 Task: In the Contact  Julia_Wilson@autoliv.com, Add note: 'Review and update the company's customer segmentation strategy.'. Mark checkbox to create task to follow up ': Tomorrow'. Create task, with  description: Send Proposal to Client, Add due date: In 3 Business Days; Add reminder: 30 Minutes before. Set Priority Low  and add note: Review the attached proposal. Logged in from softage.5@softage.net
Action: Mouse moved to (76, 59)
Screenshot: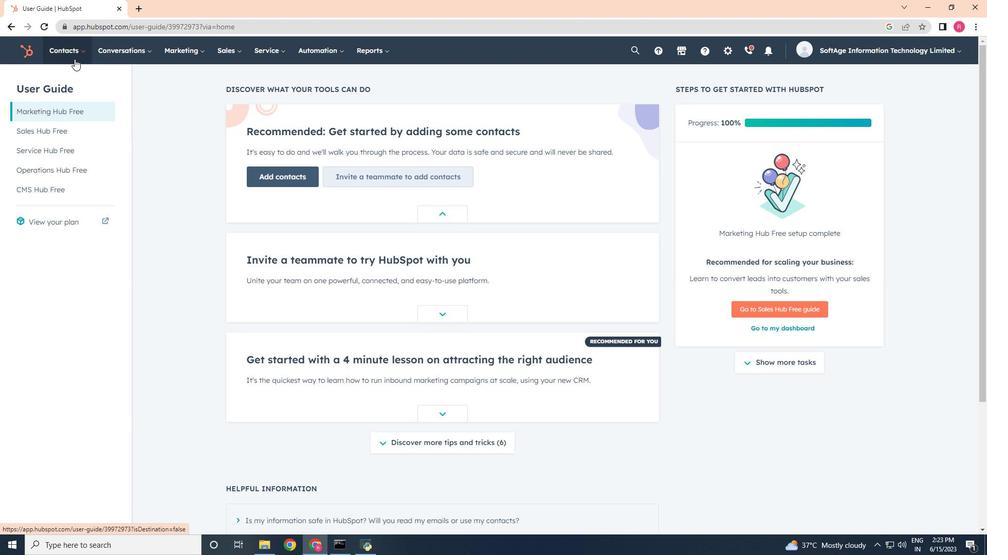 
Action: Mouse pressed left at (76, 59)
Screenshot: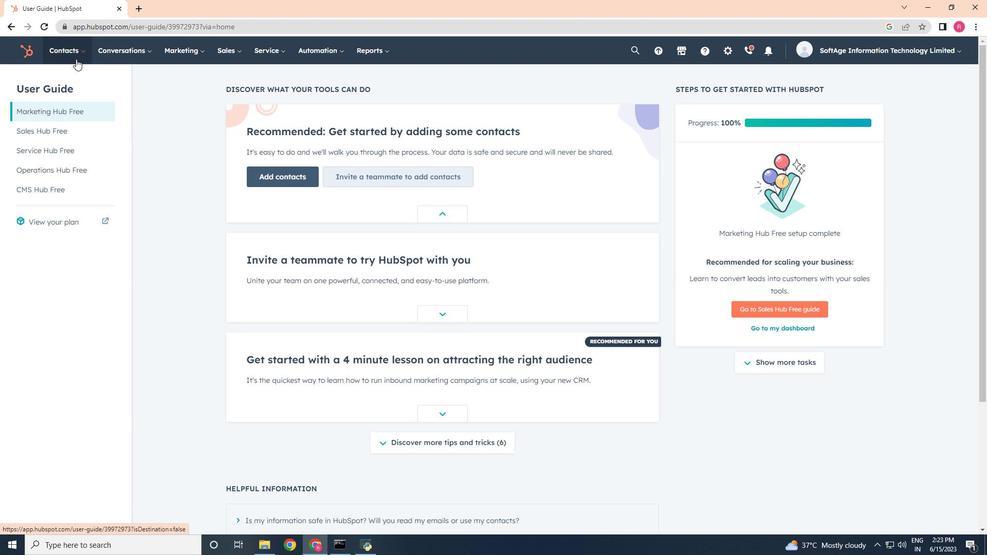 
Action: Mouse moved to (76, 79)
Screenshot: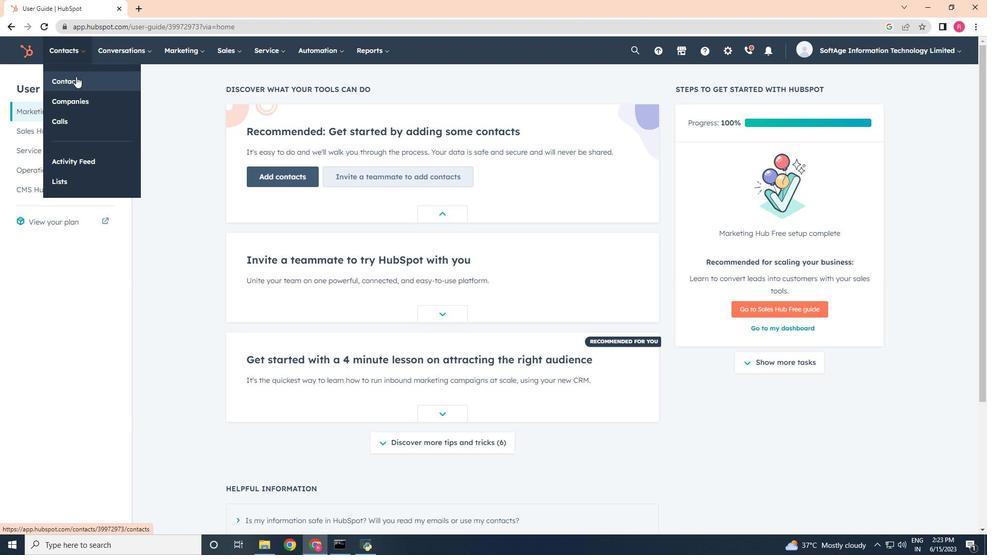 
Action: Mouse pressed left at (76, 79)
Screenshot: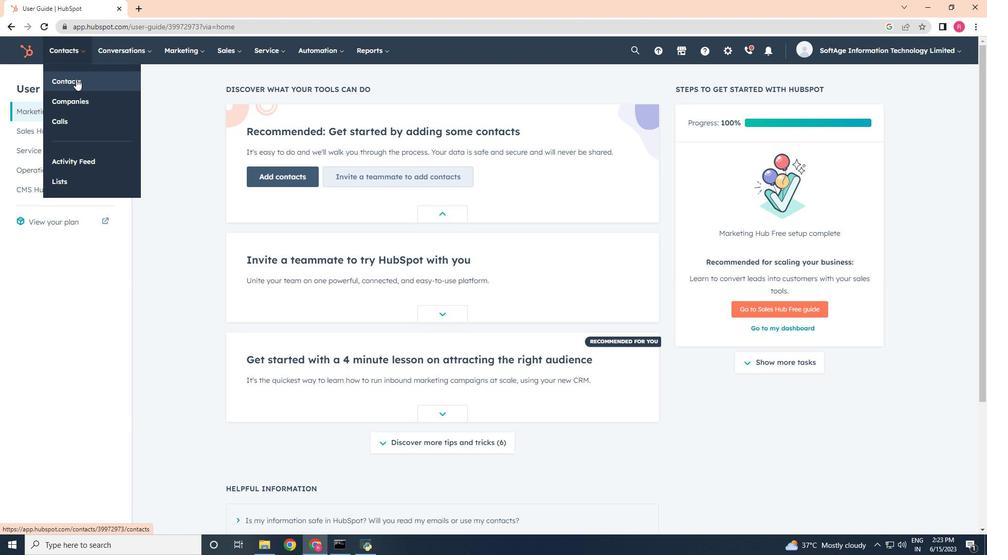 
Action: Mouse moved to (69, 164)
Screenshot: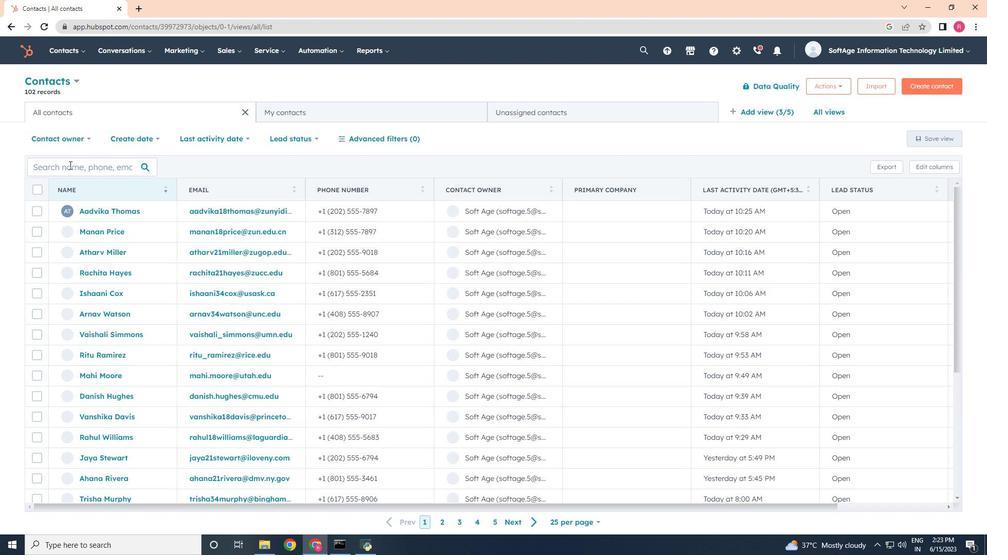 
Action: Mouse pressed left at (69, 164)
Screenshot: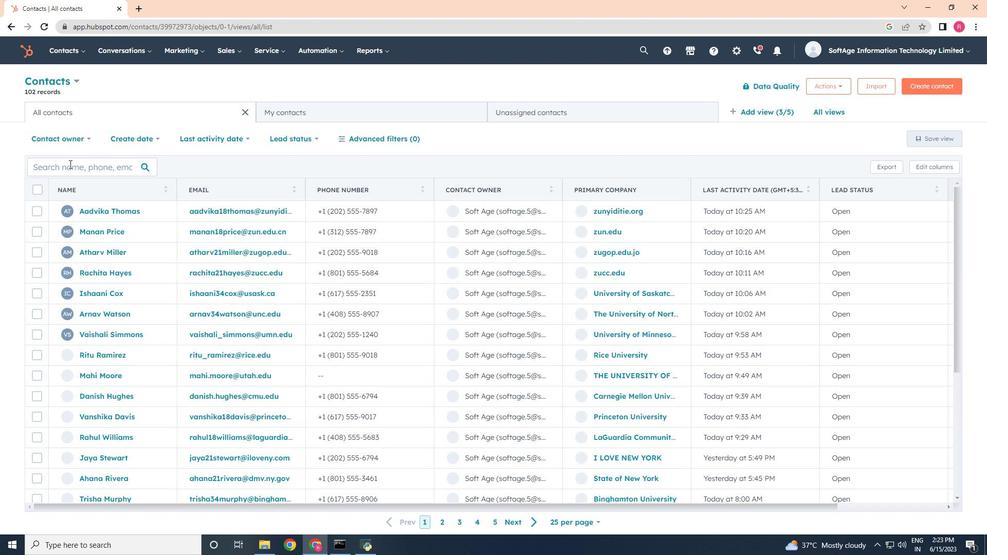
Action: Key pressed <Key.shift>Julia<Key.shift>_<Key.shift>Wilson
Screenshot: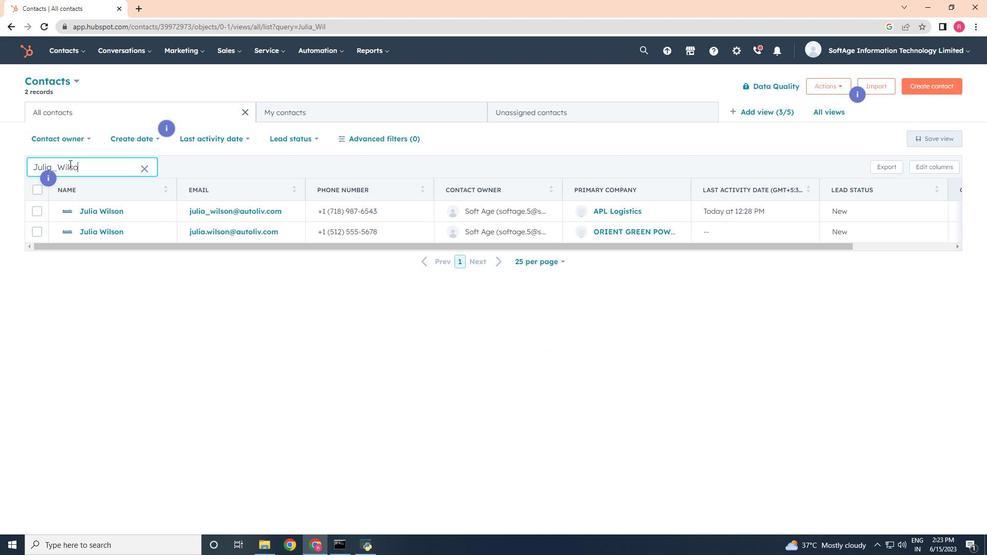 
Action: Mouse moved to (92, 211)
Screenshot: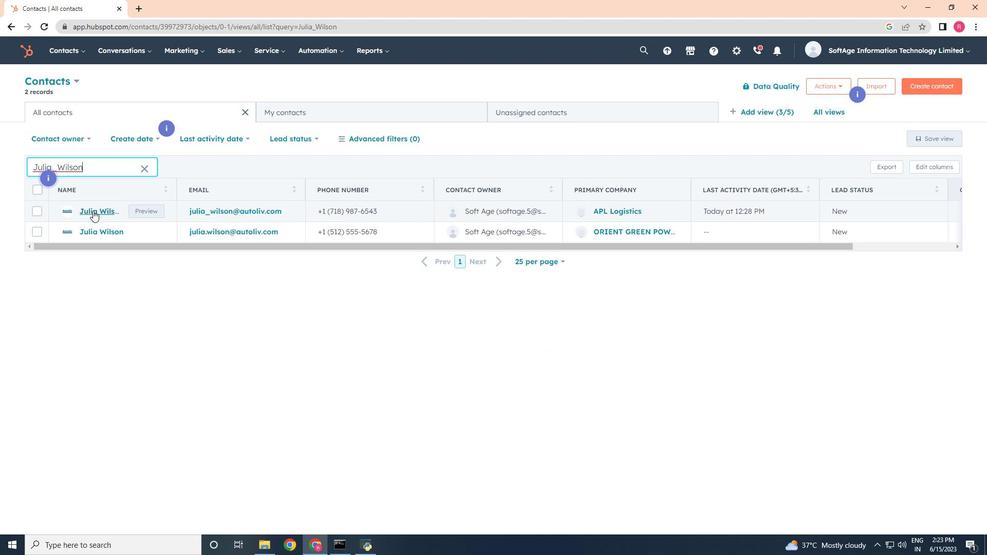 
Action: Mouse pressed left at (92, 211)
Screenshot: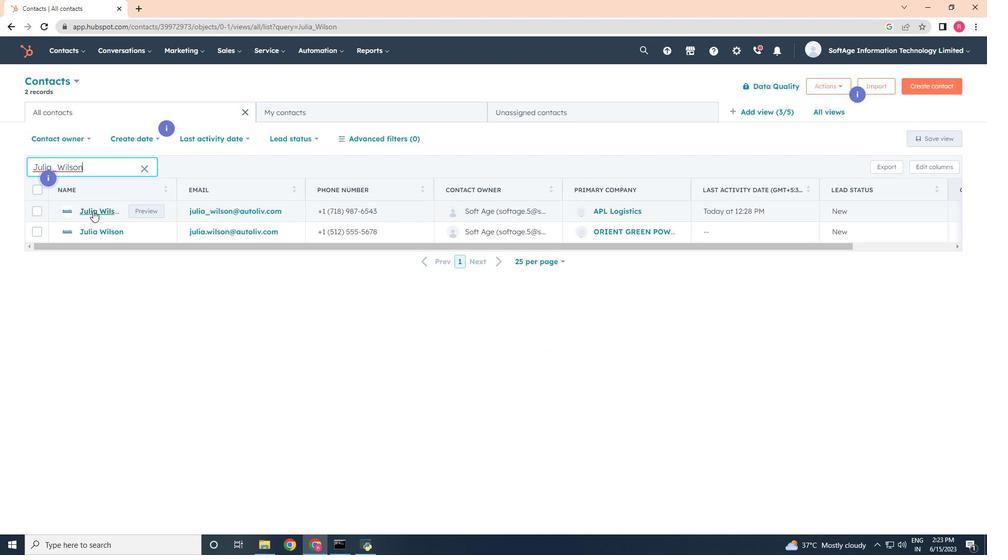 
Action: Mouse moved to (28, 175)
Screenshot: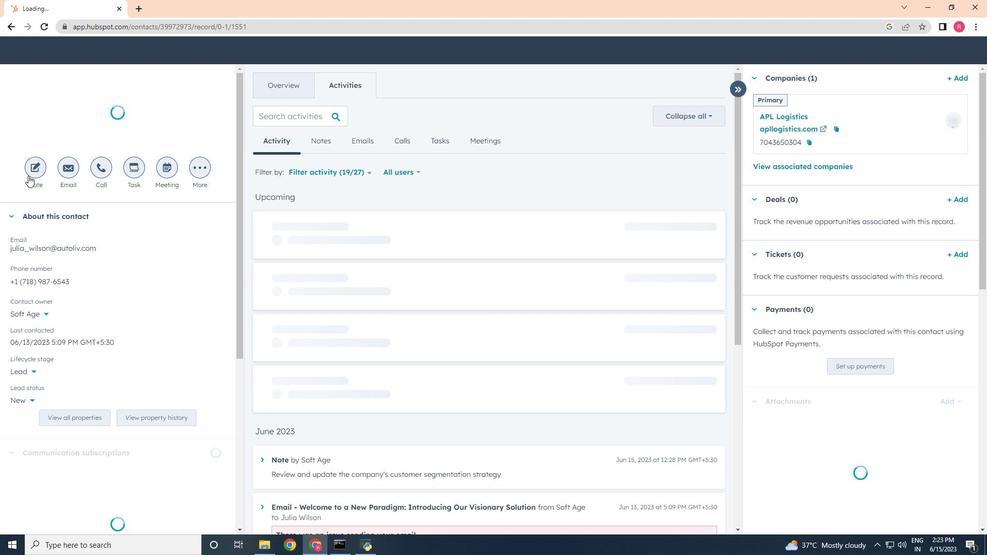 
Action: Mouse pressed left at (28, 175)
Screenshot: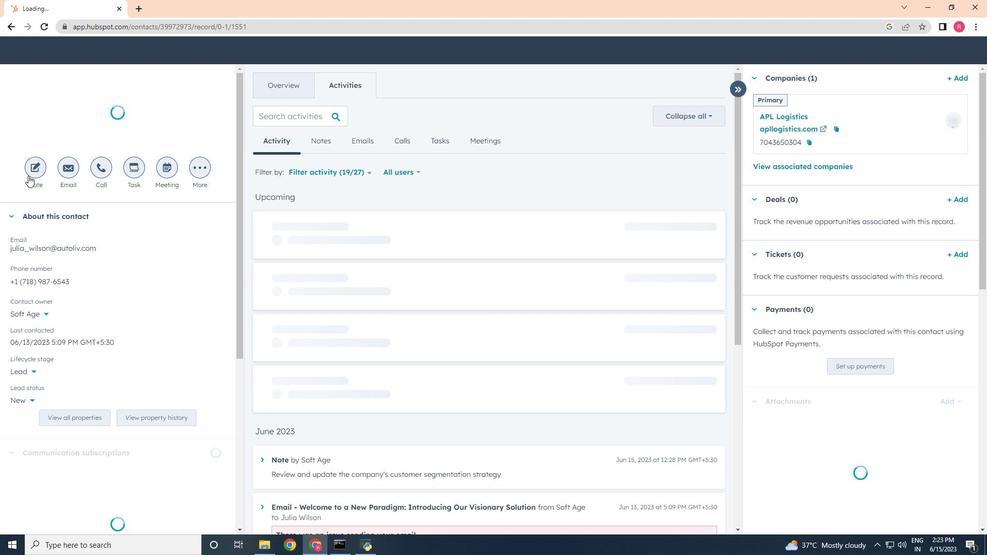 
Action: Mouse moved to (866, 309)
Screenshot: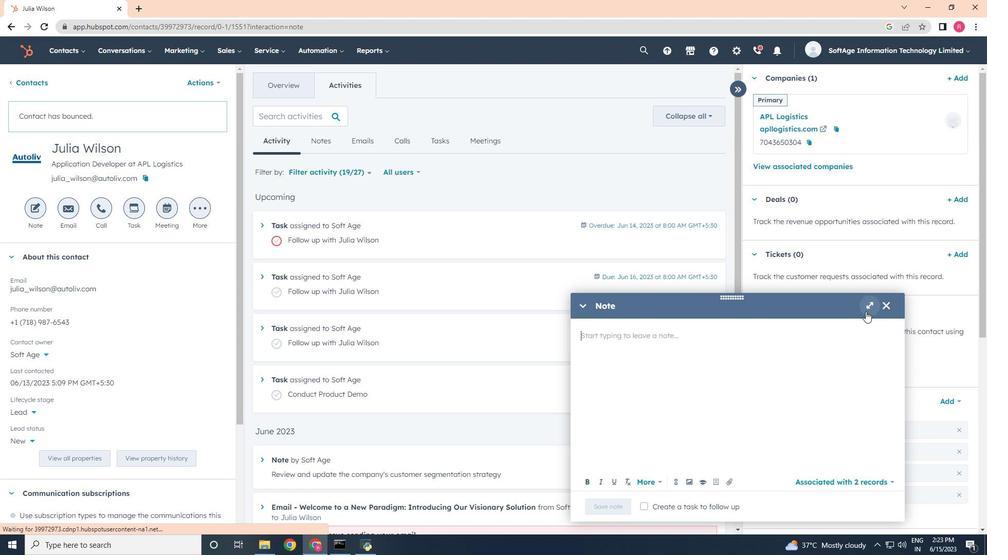 
Action: Mouse pressed left at (866, 309)
Screenshot: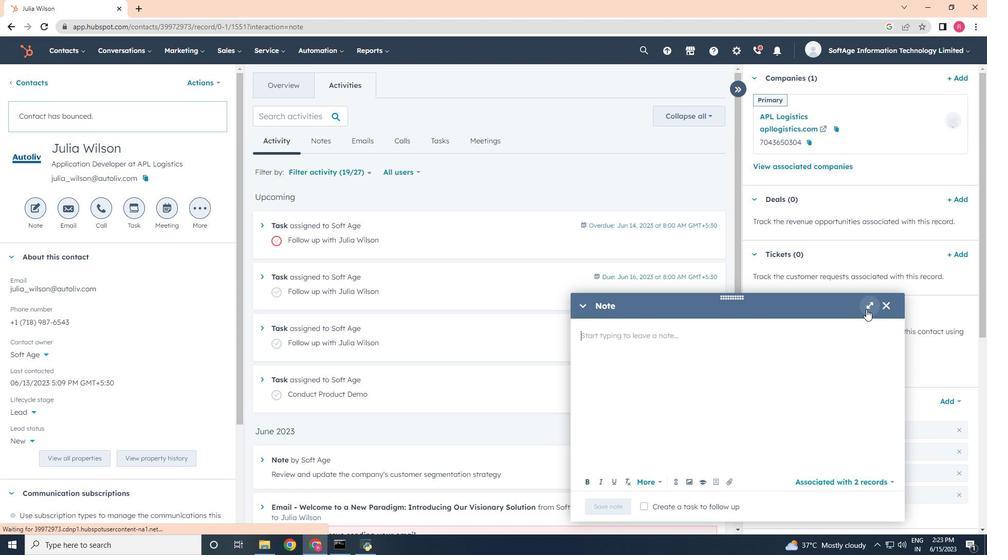 
Action: Mouse moved to (677, 364)
Screenshot: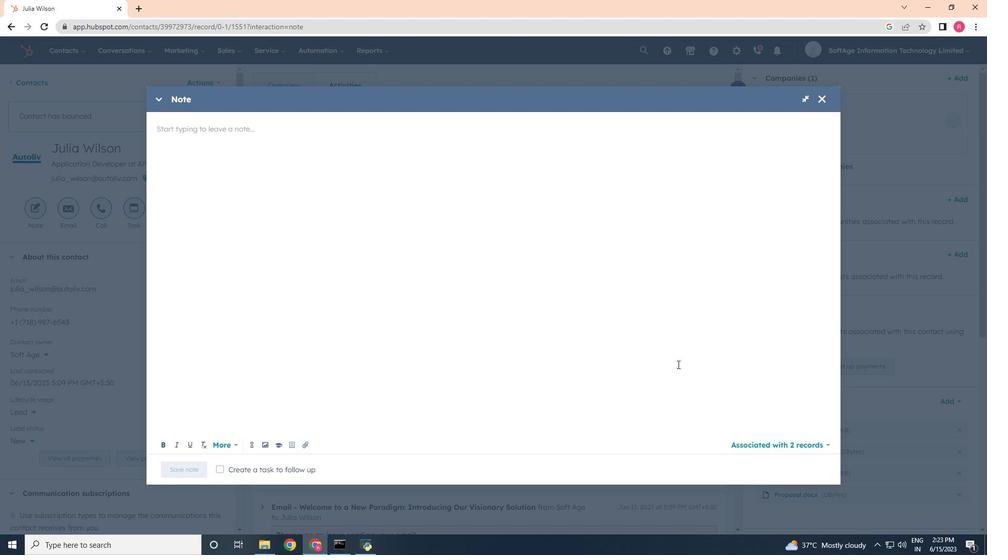 
Action: Key pressed <Key.shift>Review<Key.space>and<Key.space>update<Key.space>the<Key.space>company's<Key.space>customer<Key.space>segmentation<Key.space>stragegy.
Screenshot: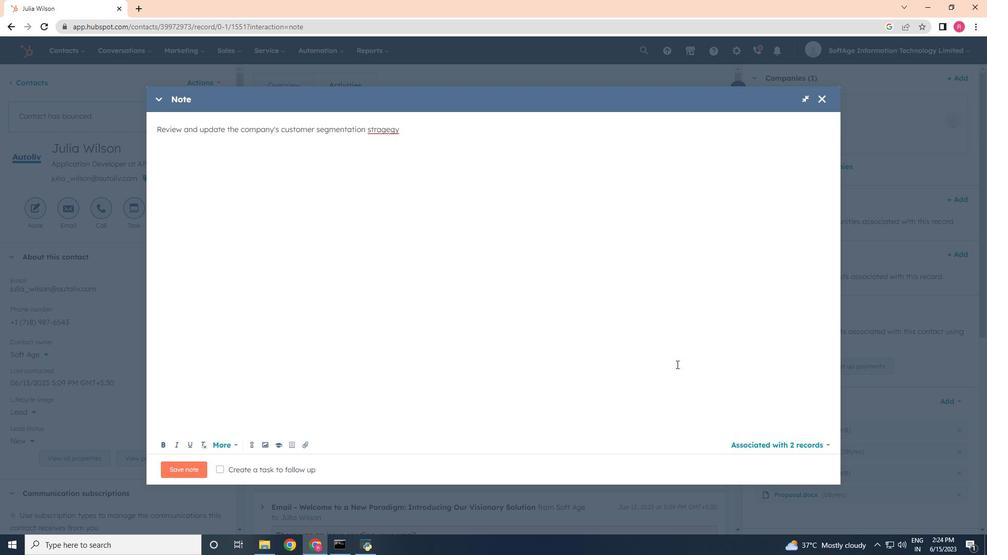
Action: Mouse moved to (386, 130)
Screenshot: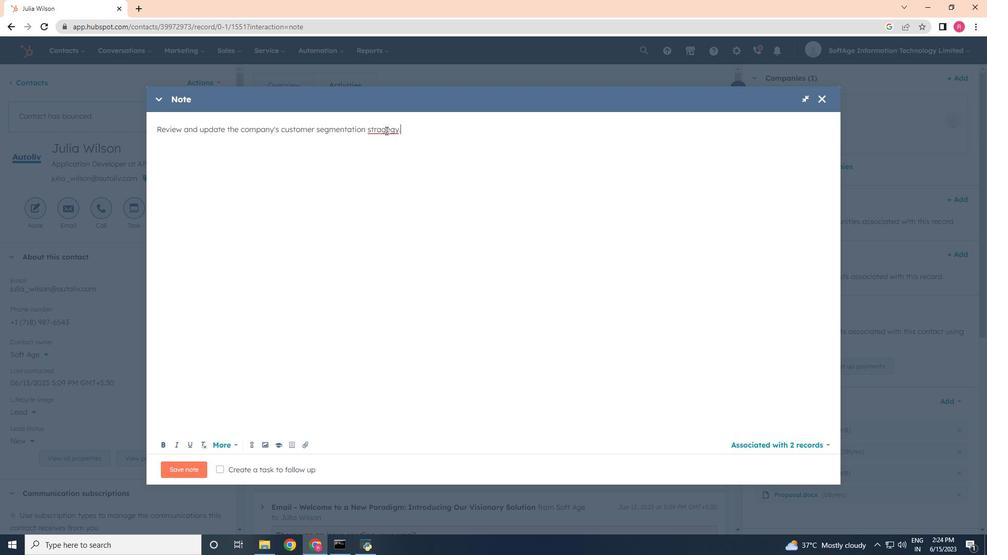 
Action: Mouse pressed left at (386, 130)
Screenshot: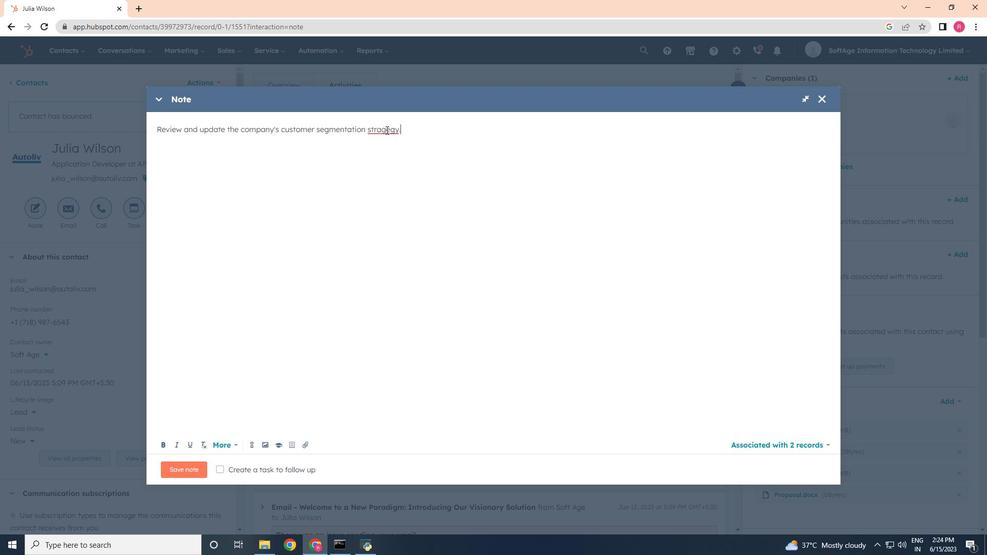 
Action: Key pressed <Key.backspace>t
Screenshot: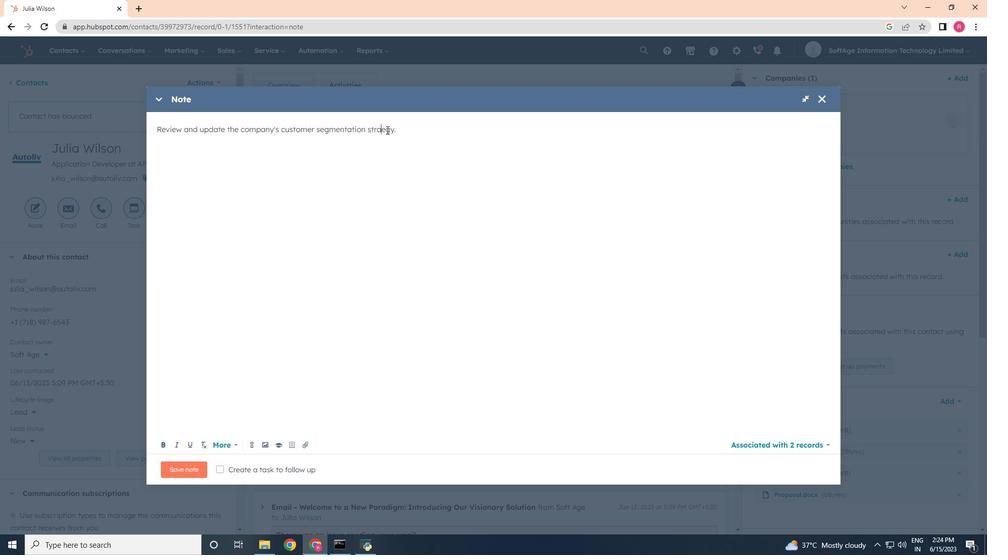 
Action: Mouse moved to (218, 472)
Screenshot: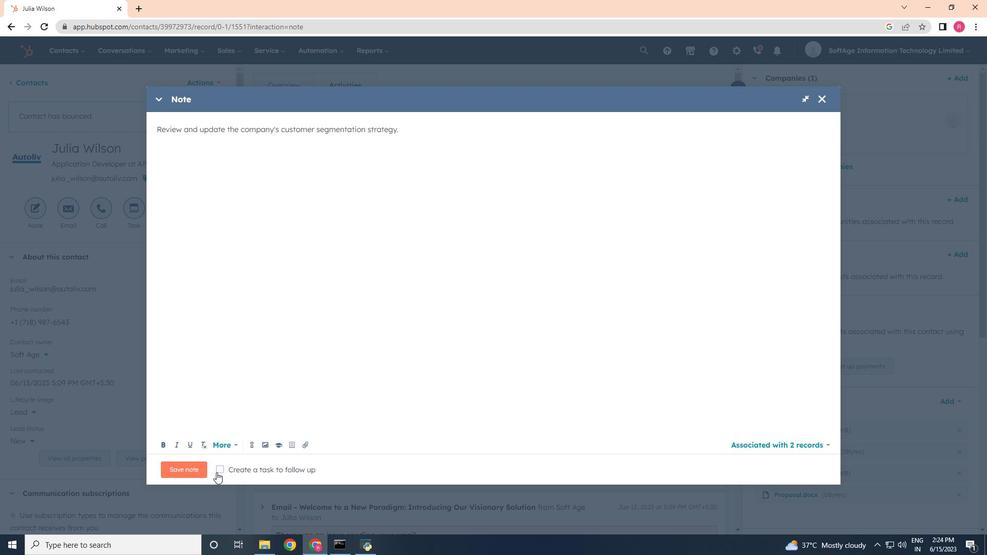 
Action: Mouse pressed left at (218, 472)
Screenshot: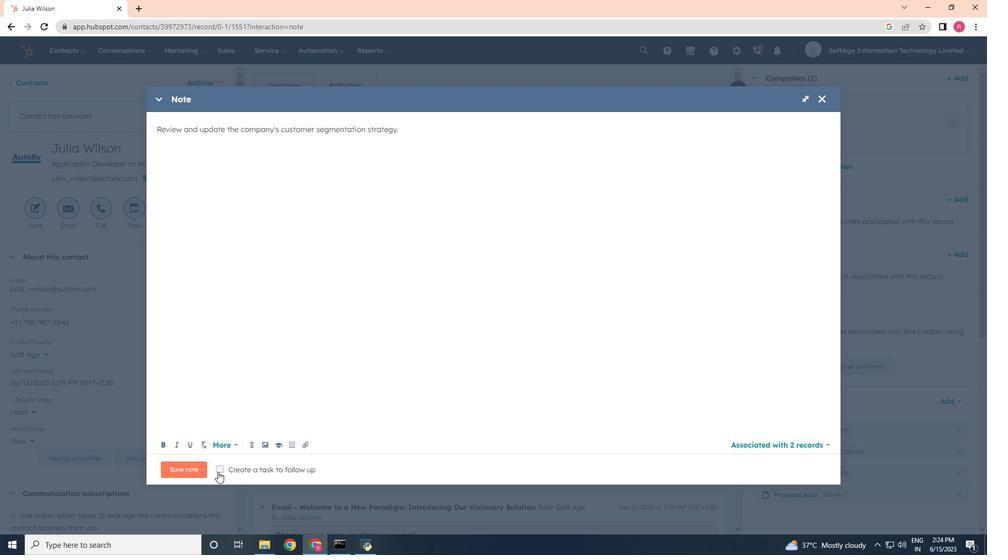 
Action: Mouse moved to (403, 477)
Screenshot: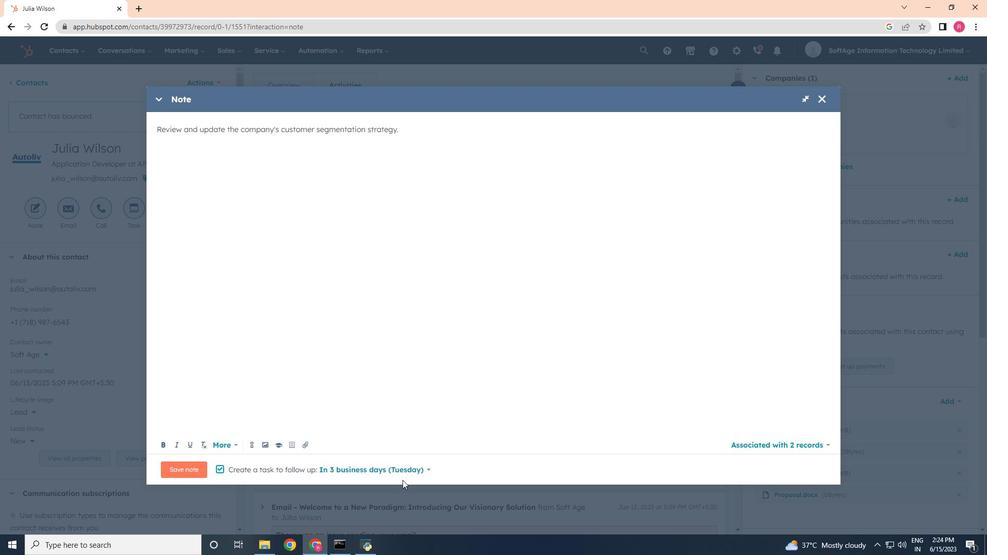 
Action: Mouse pressed left at (403, 477)
Screenshot: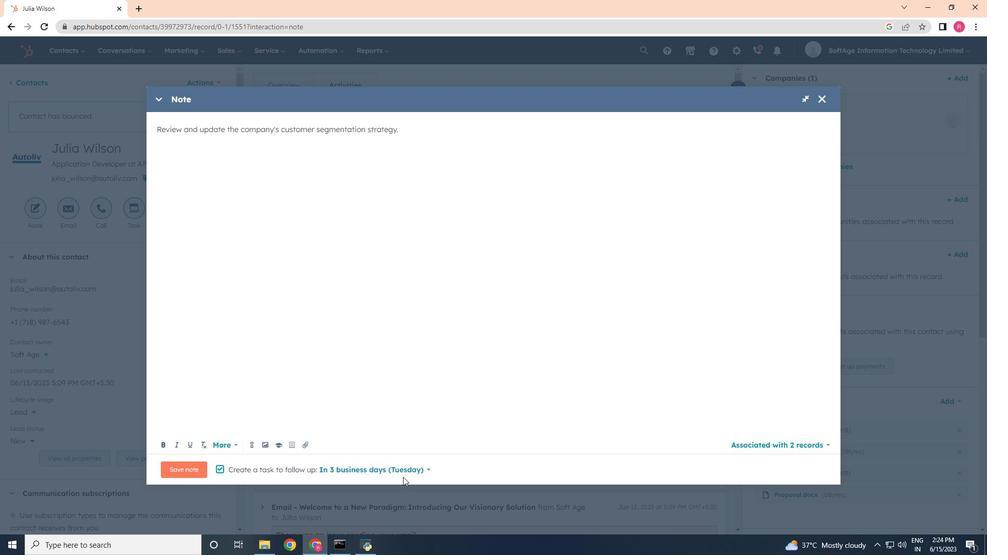 
Action: Mouse moved to (406, 471)
Screenshot: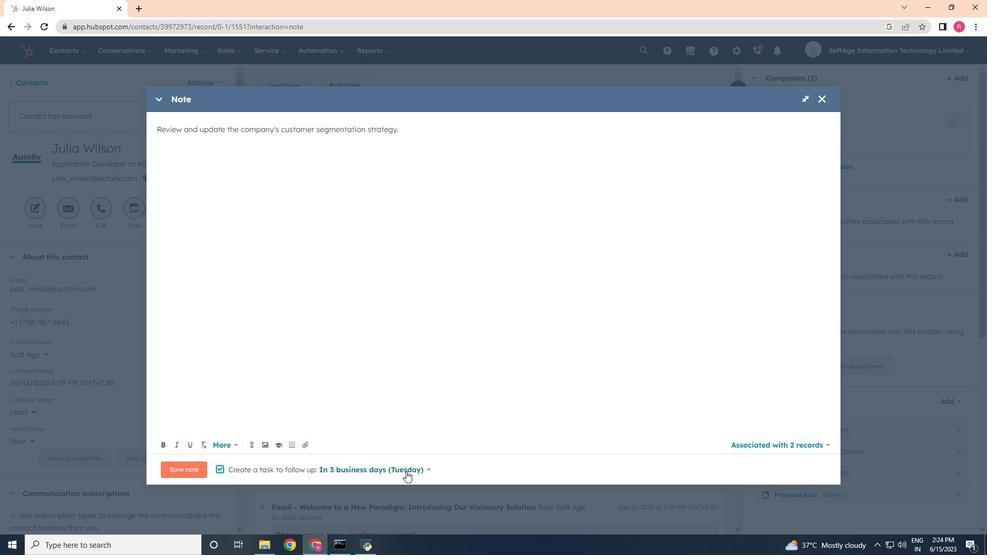 
Action: Mouse pressed left at (406, 471)
Screenshot: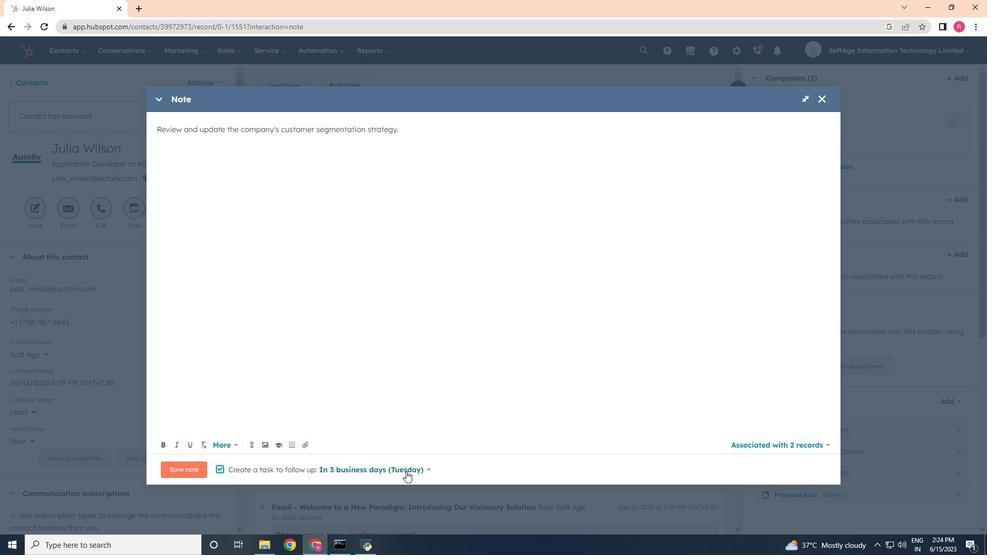 
Action: Mouse moved to (375, 396)
Screenshot: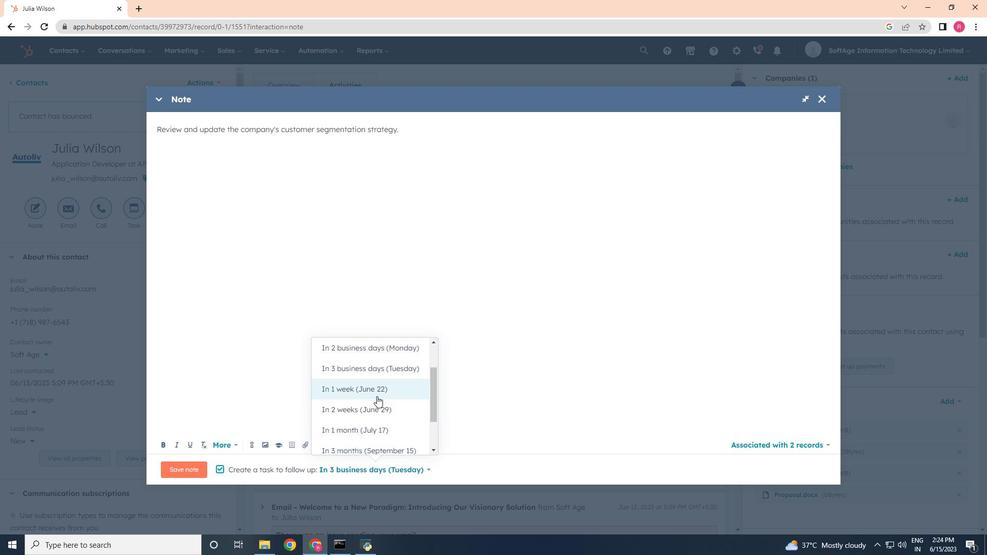 
Action: Mouse scrolled (375, 396) with delta (0, 0)
Screenshot: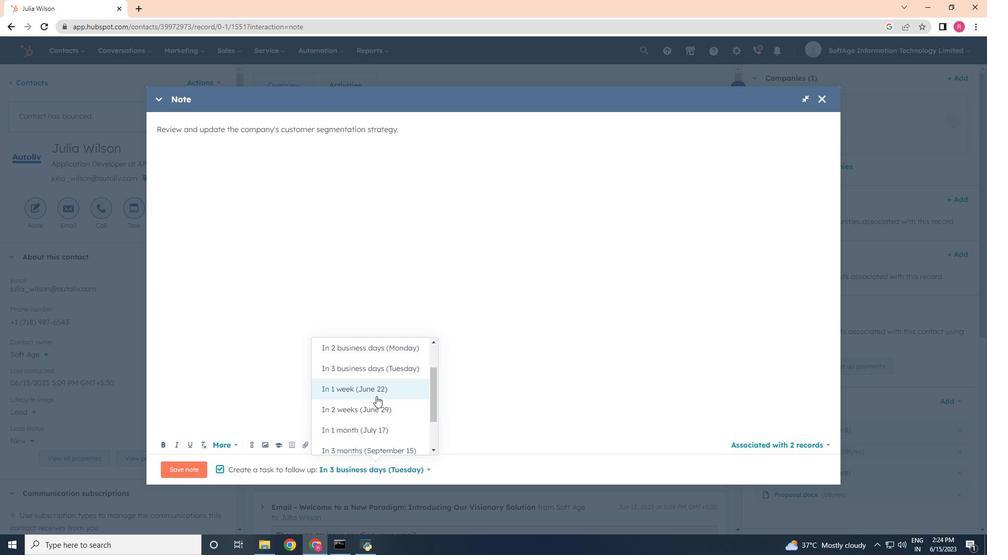 
Action: Mouse scrolled (375, 396) with delta (0, 0)
Screenshot: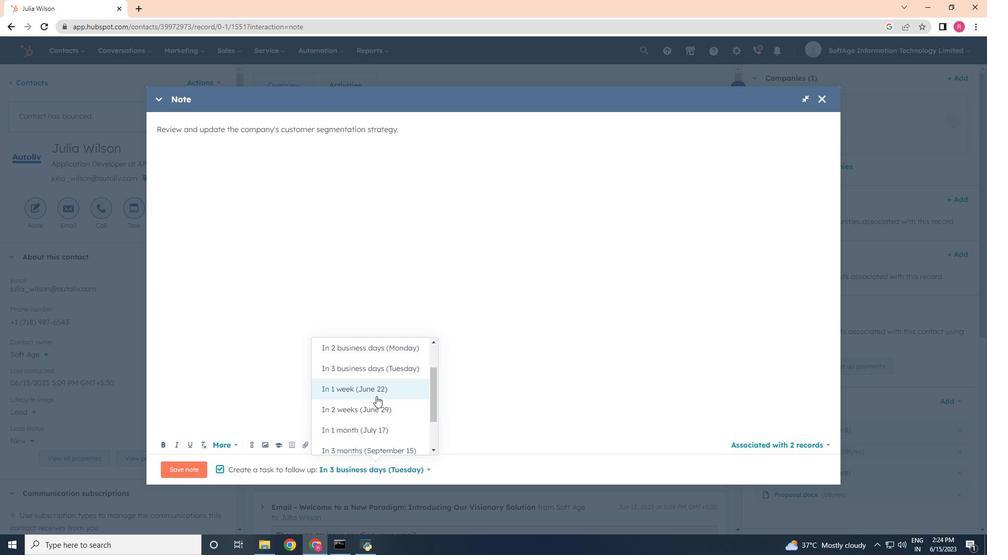 
Action: Mouse scrolled (375, 395) with delta (0, 0)
Screenshot: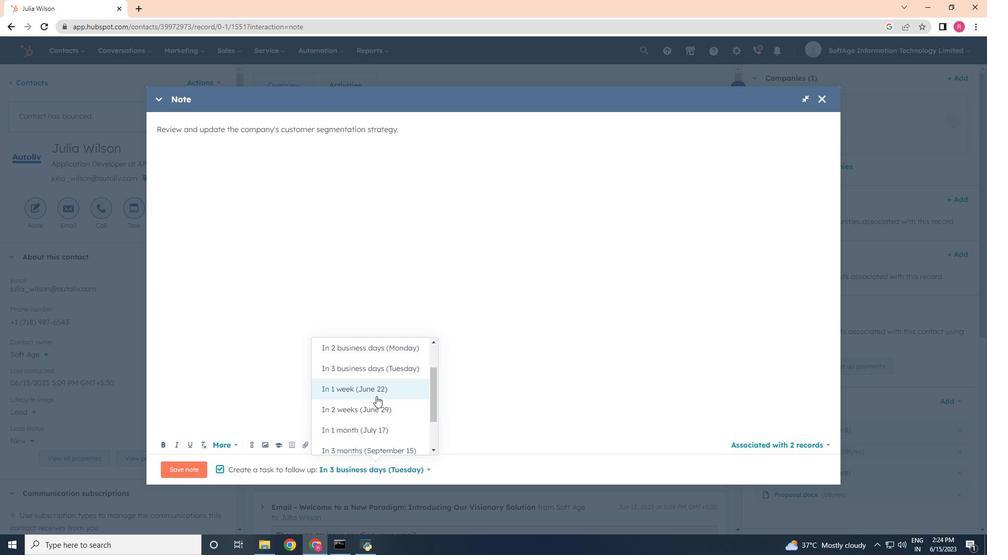 
Action: Mouse scrolled (375, 396) with delta (0, 0)
Screenshot: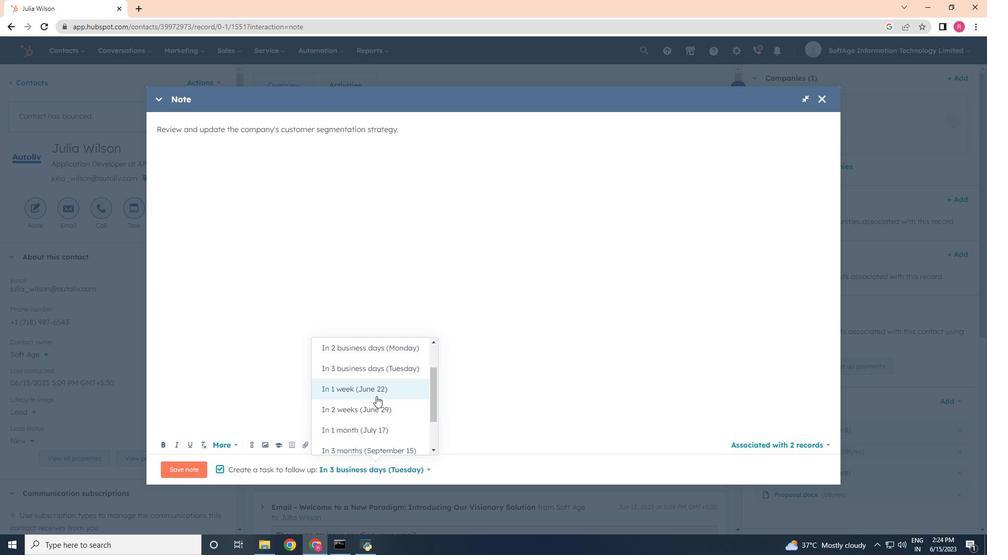 
Action: Mouse scrolled (375, 396) with delta (0, 0)
Screenshot: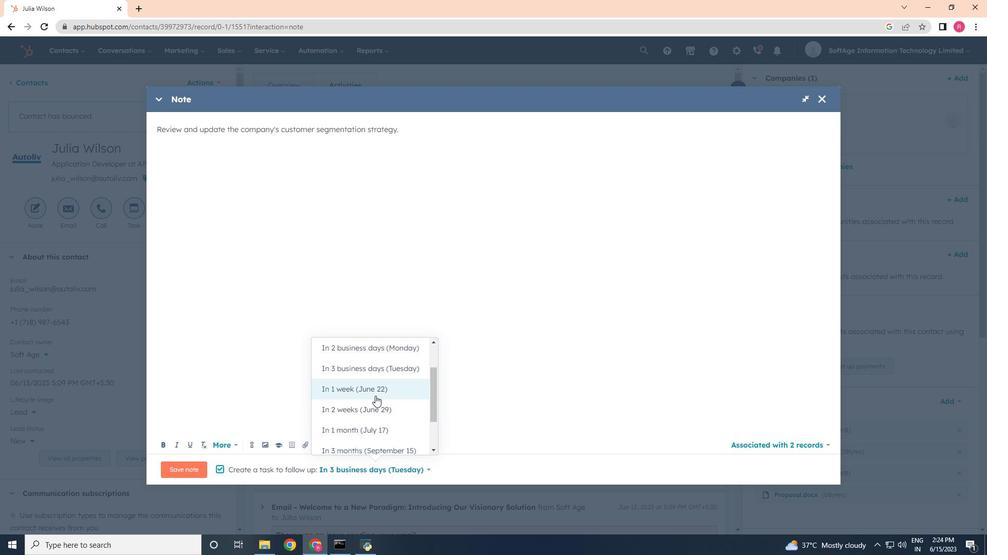
Action: Mouse moved to (353, 377)
Screenshot: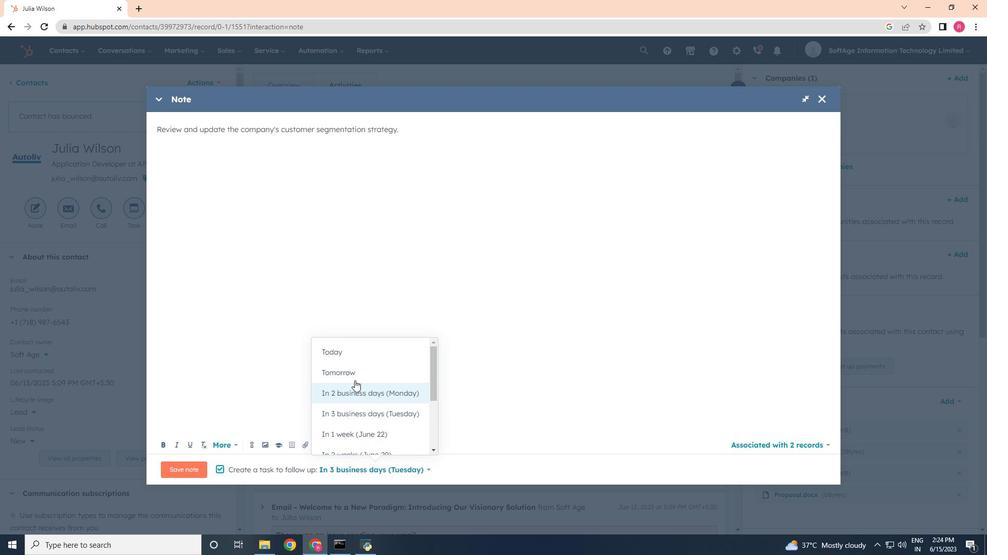 
Action: Mouse pressed left at (353, 377)
Screenshot: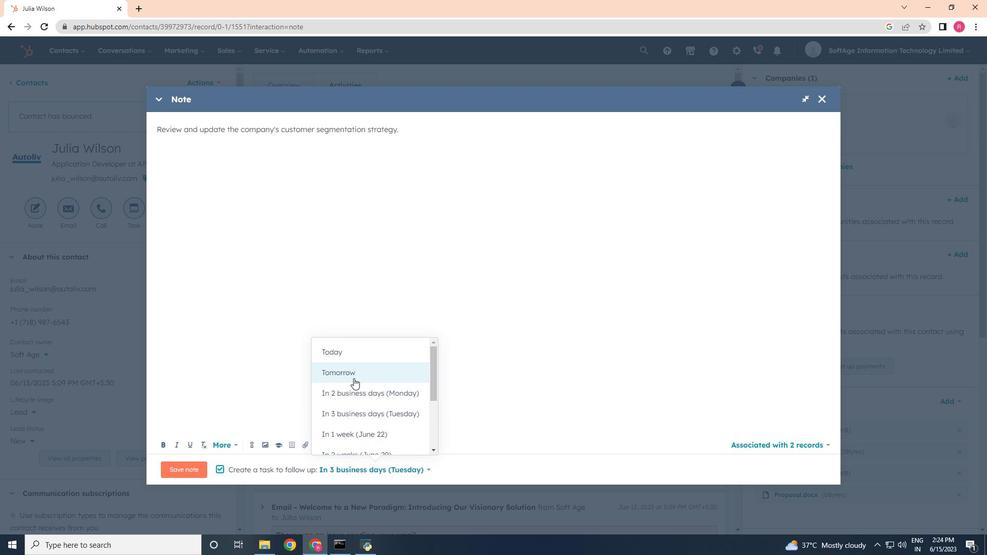 
Action: Mouse moved to (178, 464)
Screenshot: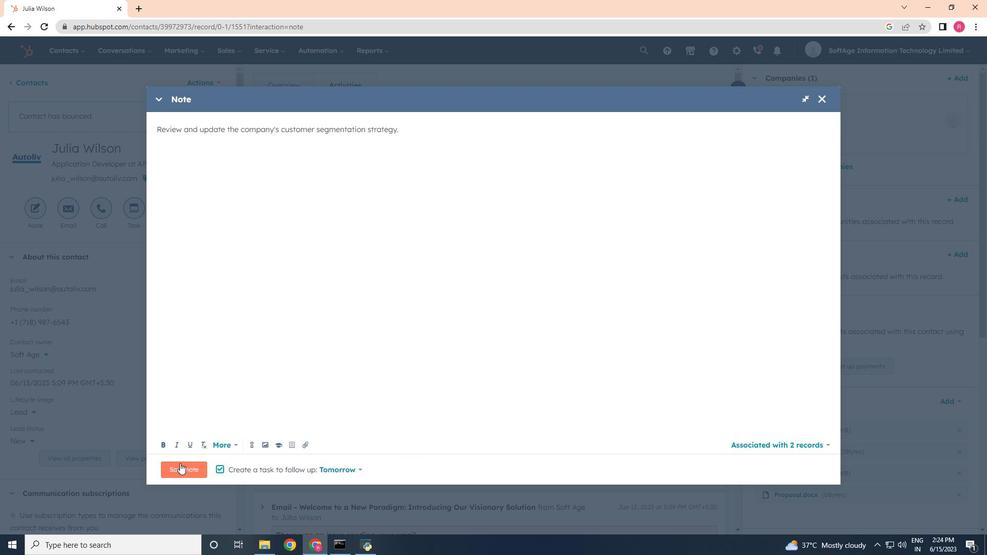
Action: Mouse pressed left at (178, 464)
Screenshot: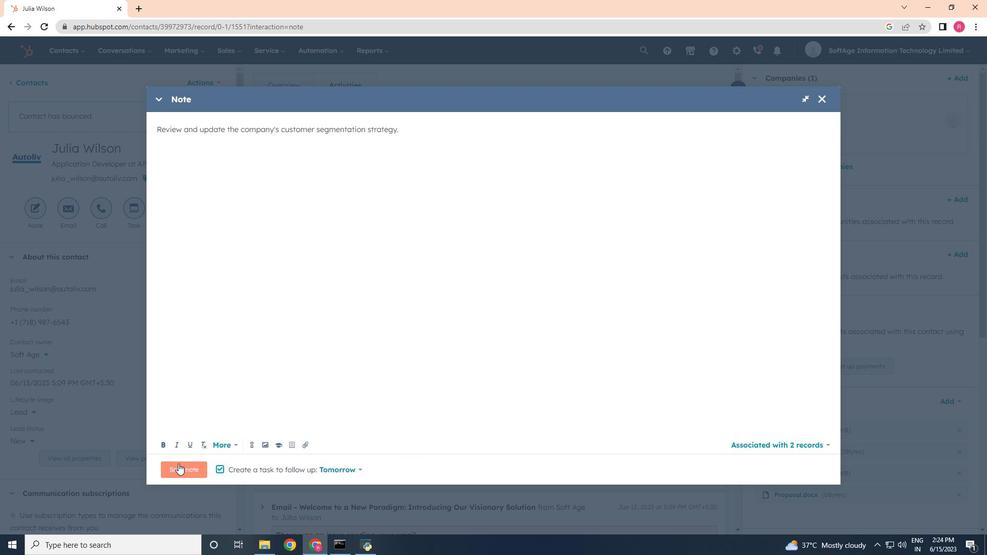 
Action: Mouse moved to (135, 216)
Screenshot: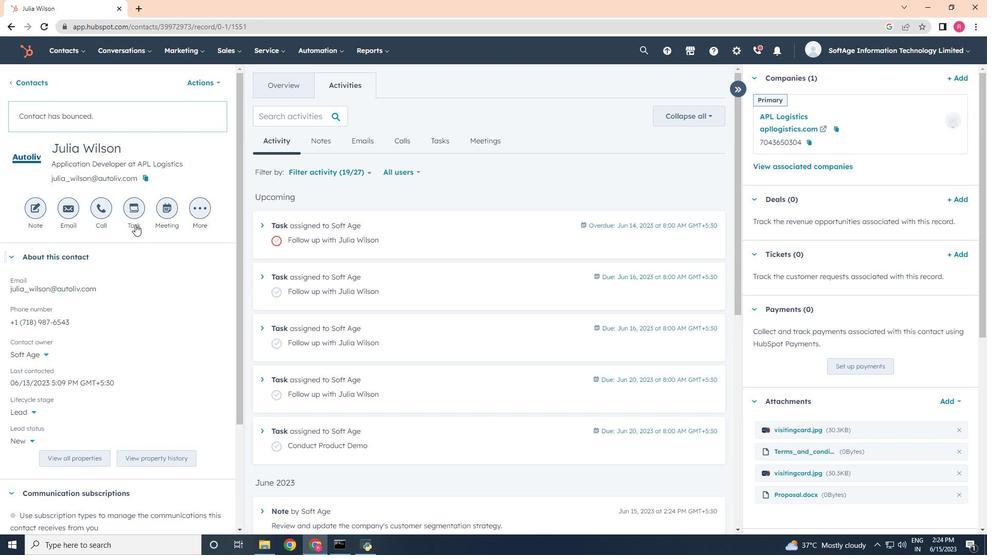 
Action: Mouse pressed left at (135, 216)
Screenshot: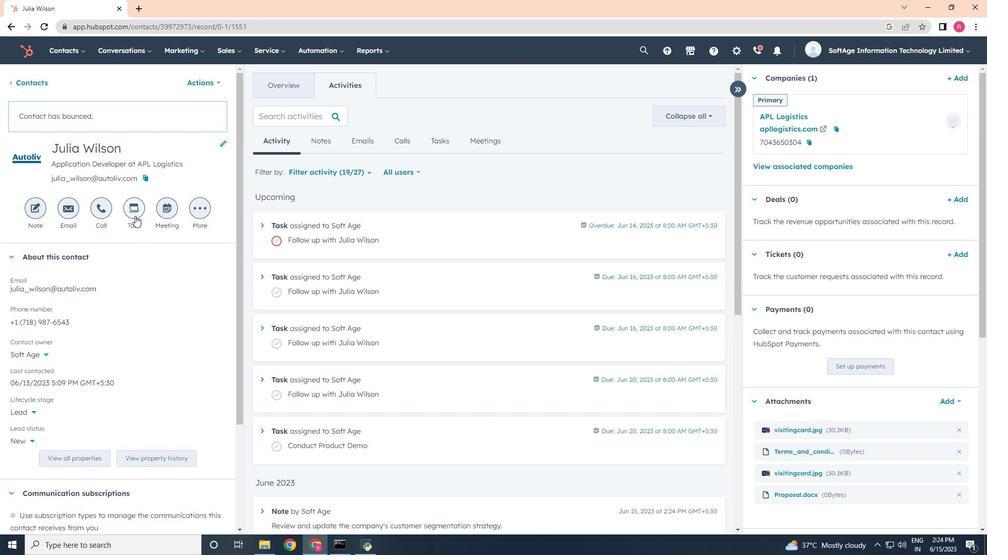 
Action: Mouse moved to (526, 367)
Screenshot: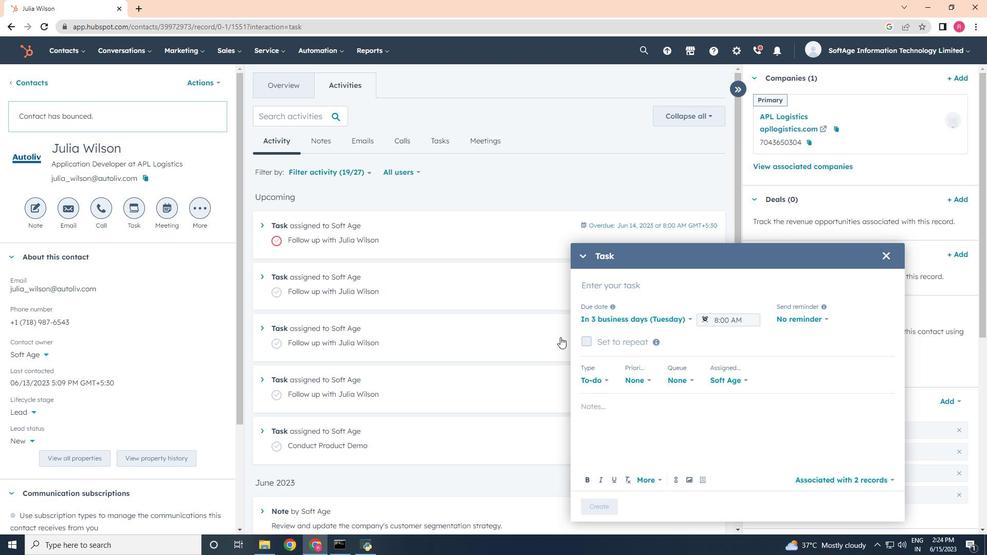 
Action: Key pressed <Key.shift>Send<Key.space><Key.shift>Proposal<Key.space><Key.shift><Key.shift><Key.shift><Key.shift><Key.shift><Key.shift><Key.shift><Key.shift><Key.shift><Key.shift><Key.shift><Key.shift><Key.shift><Key.shift><Key.shift><Key.shift><Key.shift><Key.shift><Key.shift><Key.shift><Key.shift><Key.shift><Key.shift><Key.shift><Key.shift><Key.shift><Key.shift><Key.shift><Key.shift><Key.shift><Key.shift><Key.shift><Key.shift><Key.shift><Key.shift><Key.shift><Key.shift><Key.shift><Key.shift><Key.shift><Key.shift><Key.shift><Key.shift><Key.shift><Key.shift><Key.shift><Key.shift><Key.shift>Client<Key.space>
Screenshot: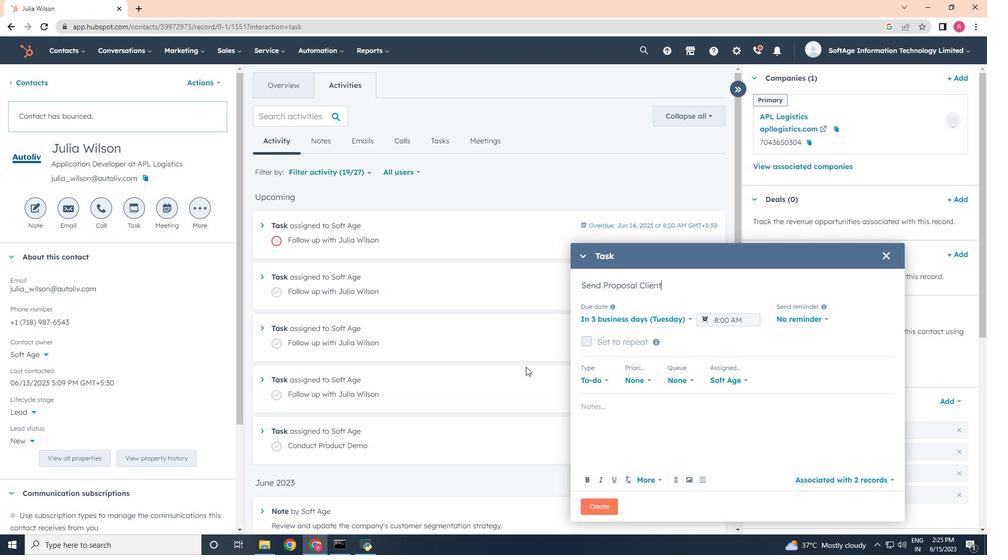 
Action: Mouse scrolled (526, 367) with delta (0, 0)
Screenshot: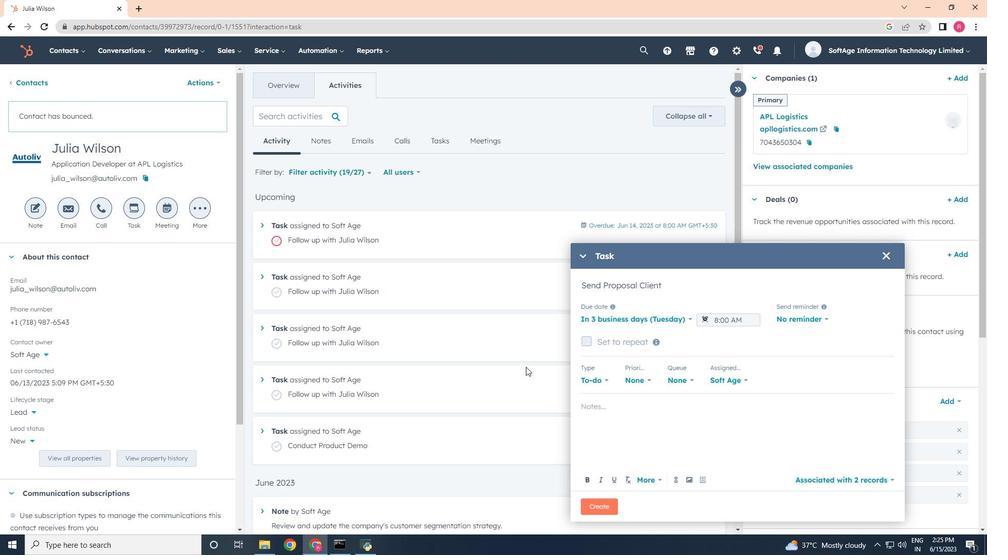 
Action: Mouse moved to (639, 322)
Screenshot: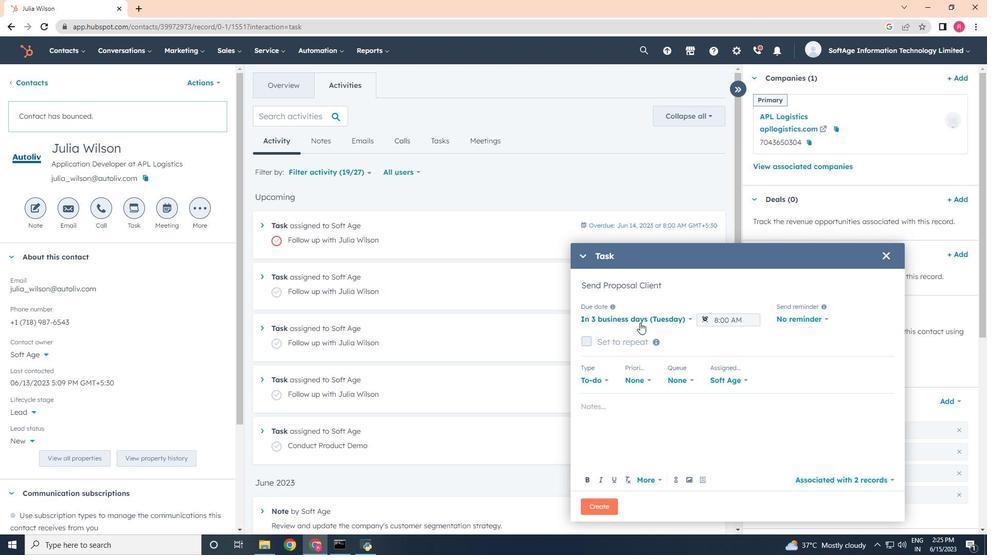 
Action: Mouse pressed left at (639, 322)
Screenshot: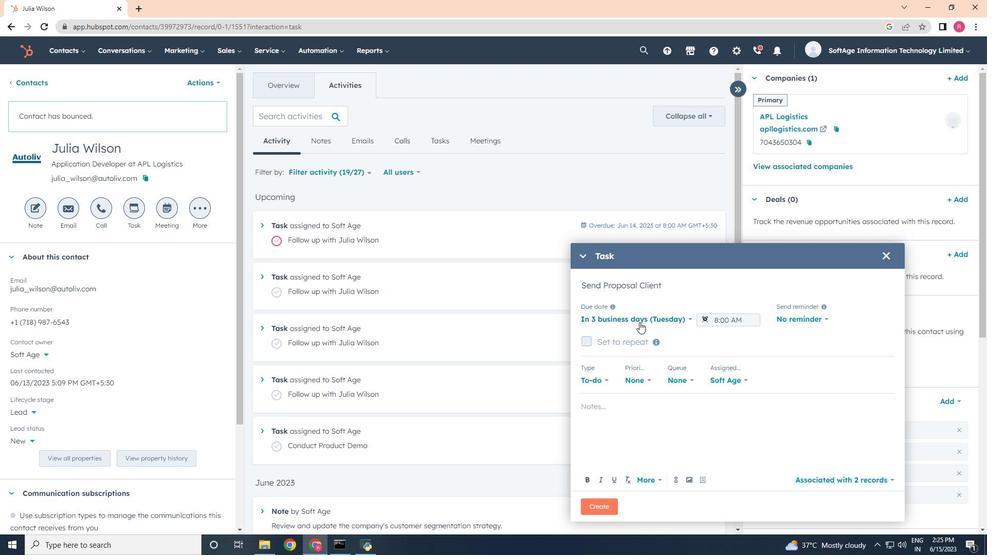 
Action: Mouse moved to (633, 362)
Screenshot: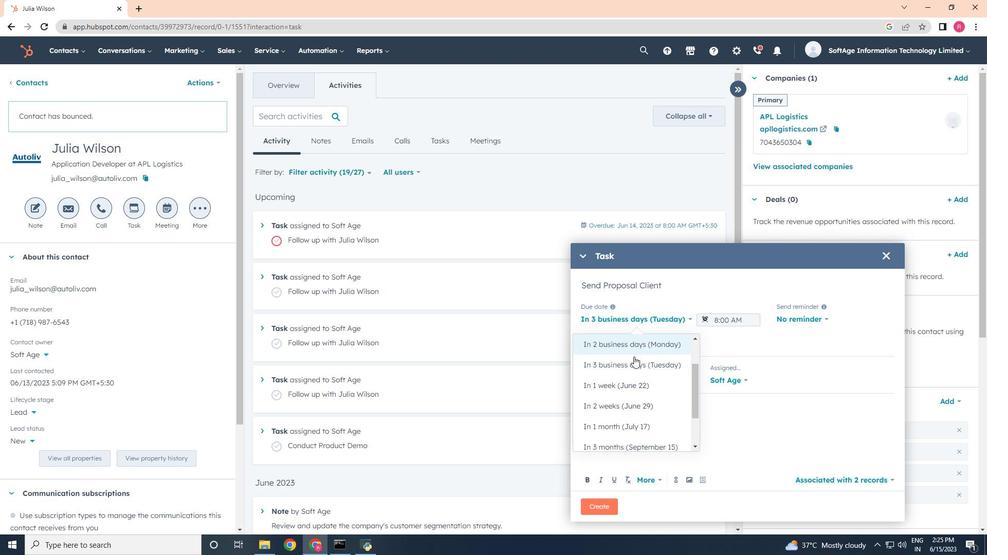 
Action: Mouse pressed left at (633, 362)
Screenshot: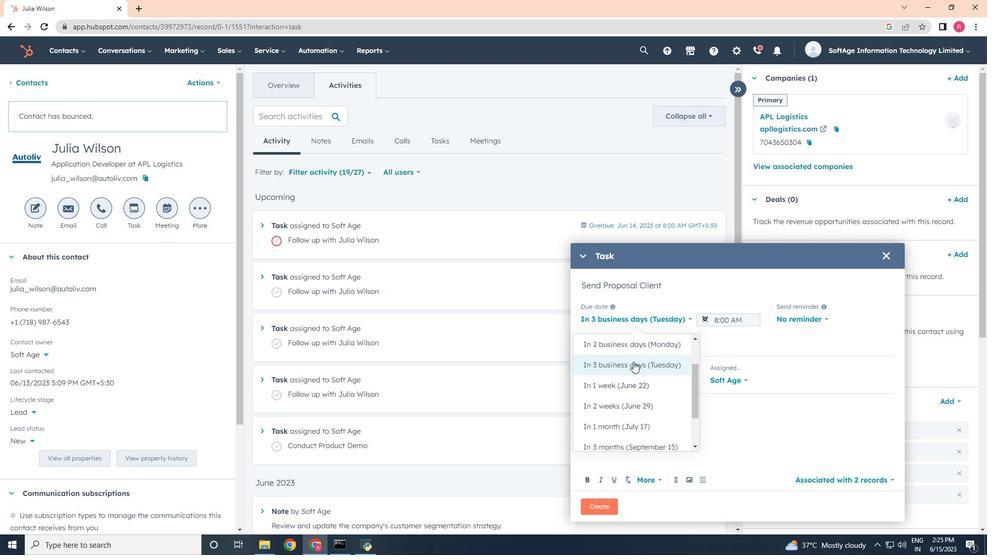 
Action: Mouse moved to (816, 318)
Screenshot: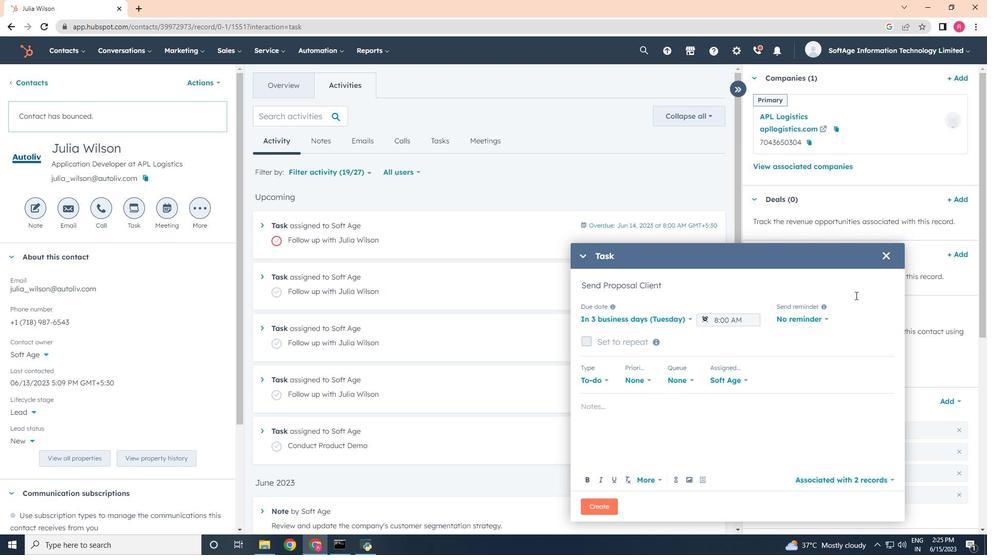 
Action: Mouse pressed left at (816, 318)
Screenshot: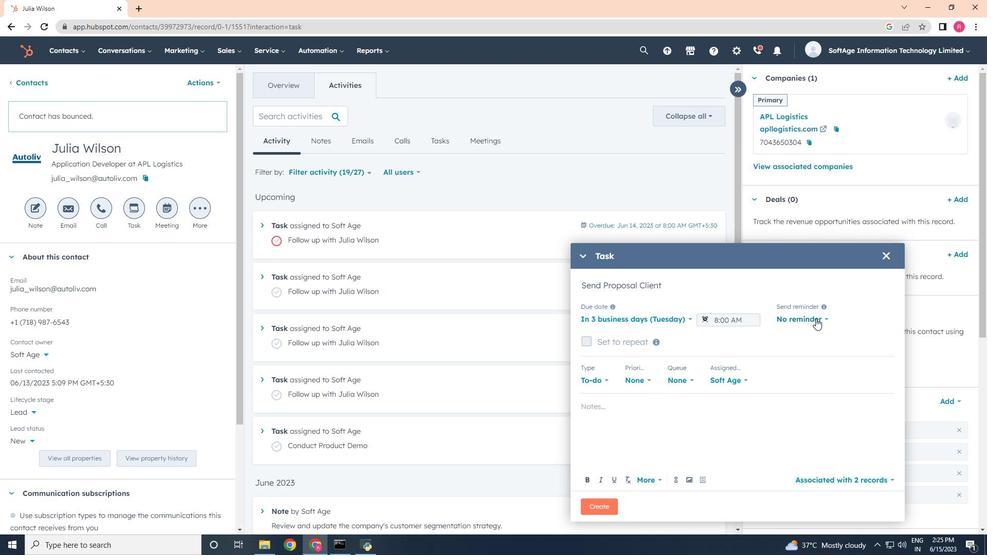 
Action: Mouse moved to (787, 380)
Screenshot: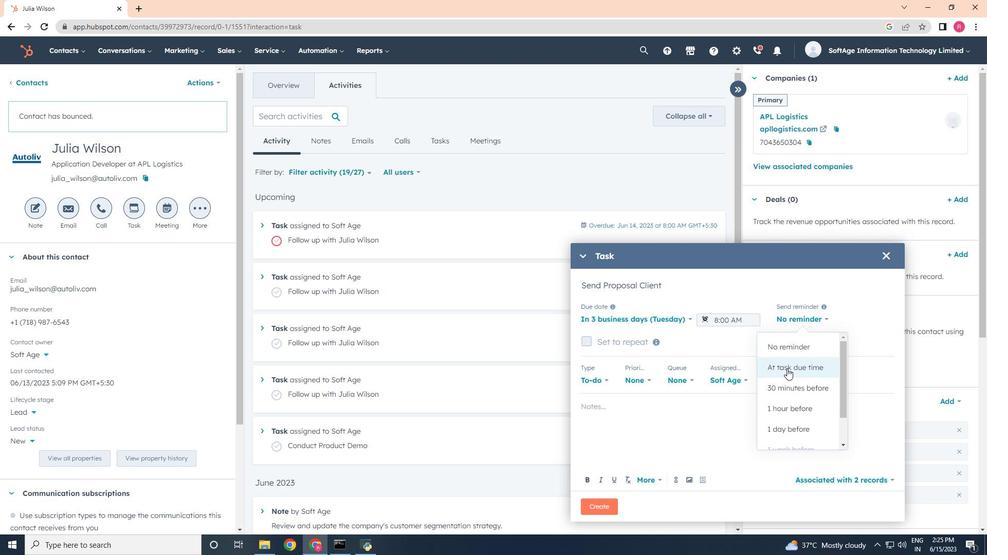 
Action: Mouse pressed left at (787, 380)
Screenshot: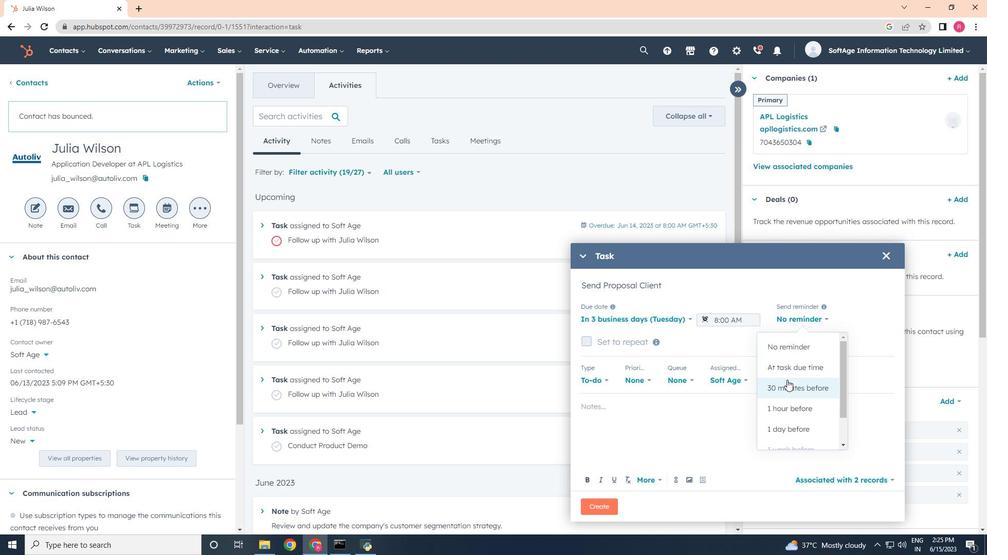 
Action: Mouse moved to (640, 380)
Screenshot: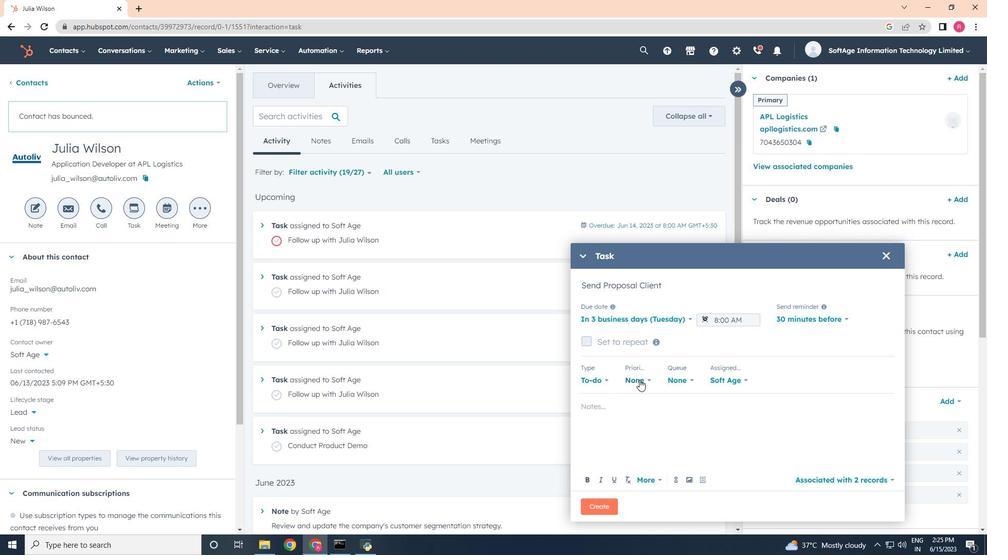 
Action: Mouse pressed left at (640, 380)
Screenshot: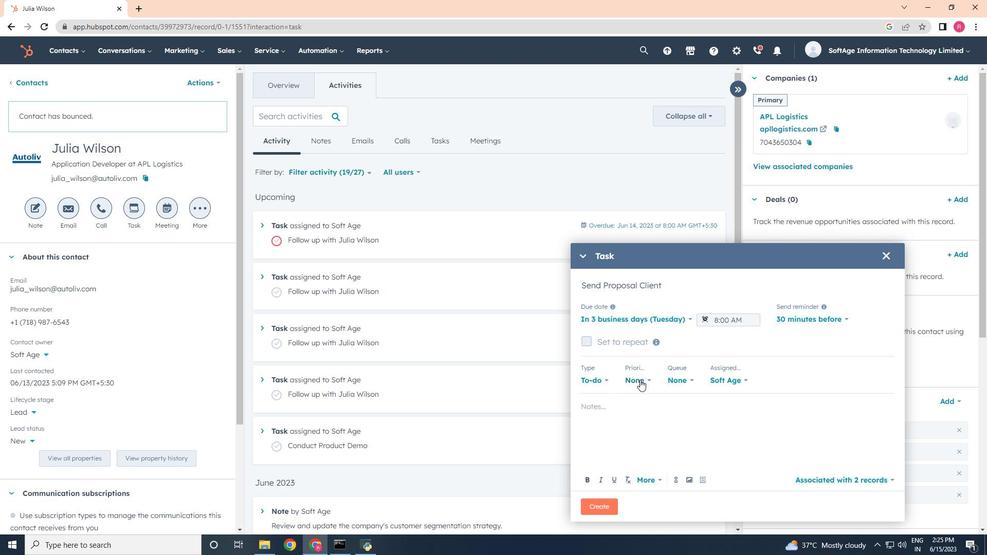 
Action: Mouse moved to (638, 422)
Screenshot: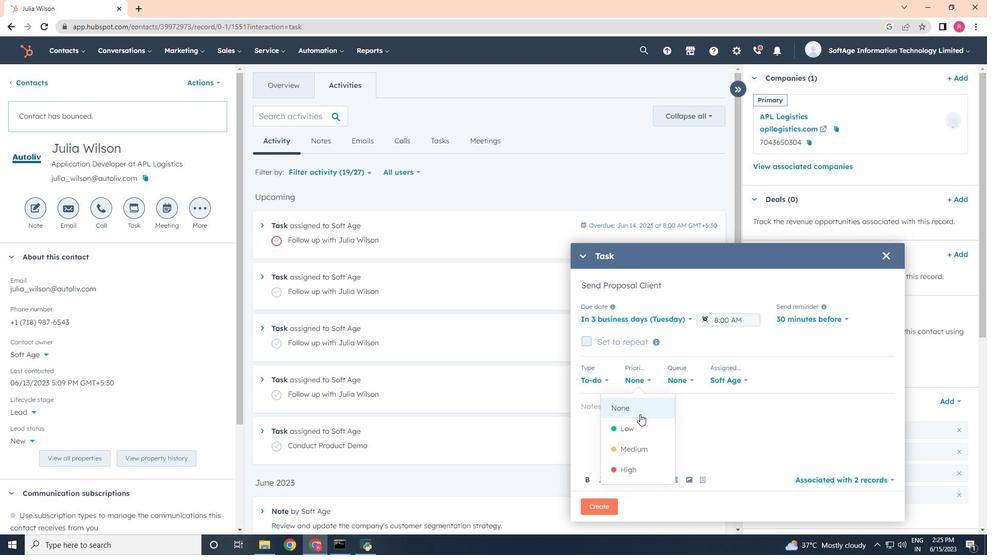 
Action: Mouse pressed left at (638, 422)
Screenshot: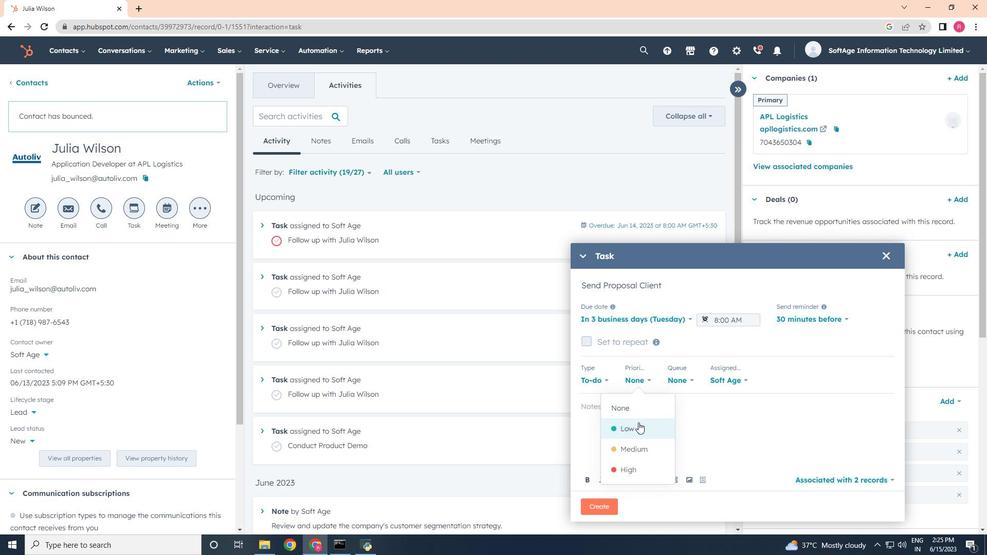
Action: Mouse moved to (614, 405)
Screenshot: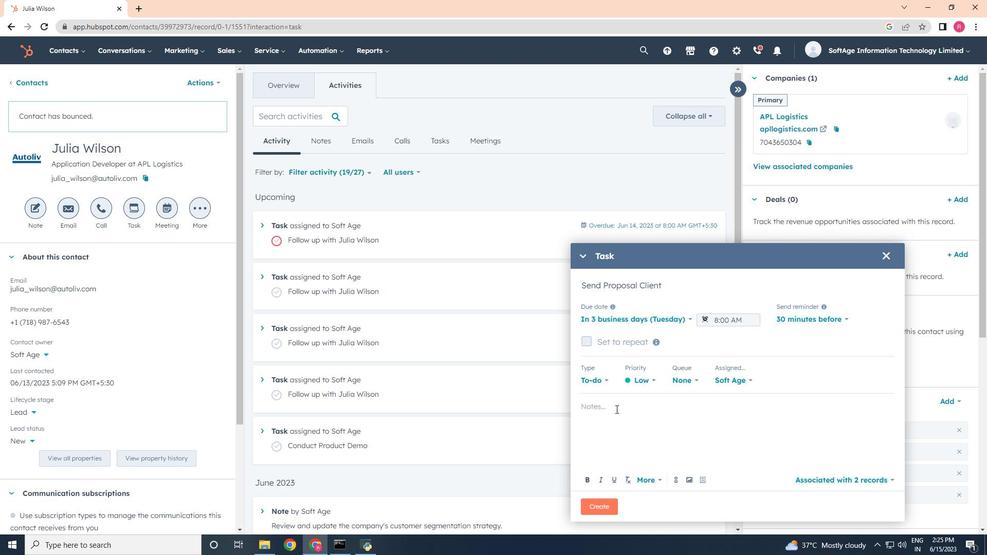 
Action: Mouse pressed left at (614, 405)
Screenshot: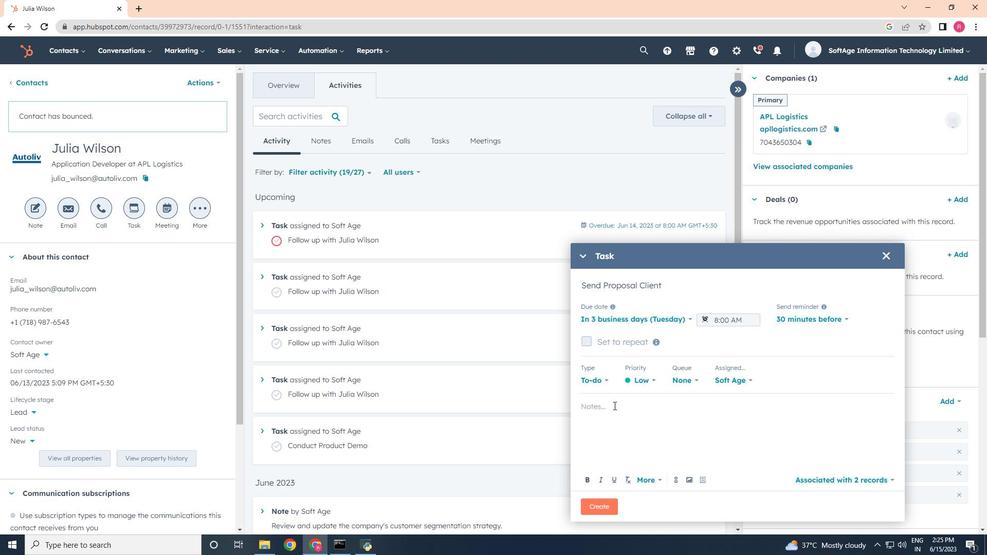 
Action: Key pressed <Key.shift>Review<Key.space>the<Key.space>attached<Key.space>proposal<Key.space>
Screenshot: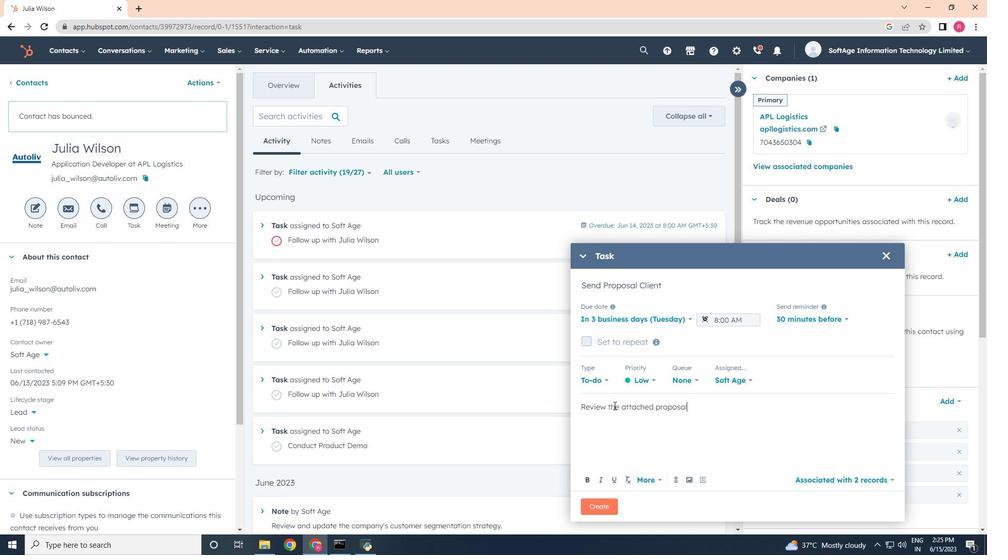 
Action: Mouse moved to (613, 404)
Screenshot: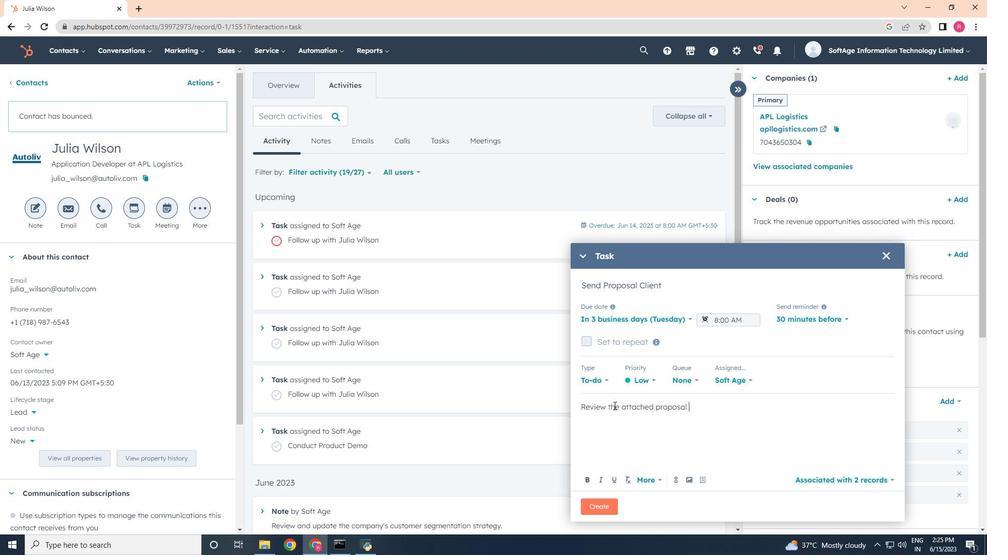 
Action: Key pressed <Key.backspace>.
Screenshot: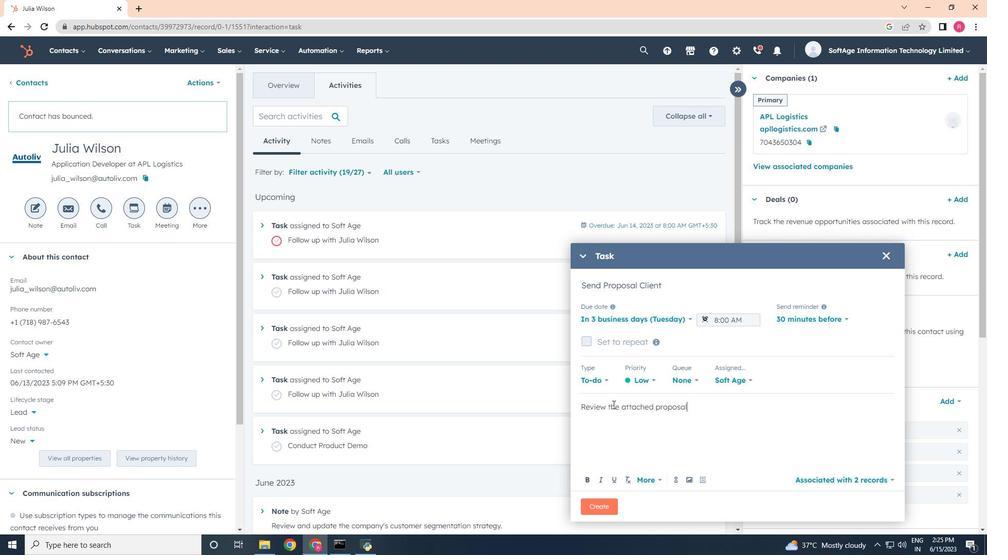 
Action: Mouse moved to (600, 503)
Screenshot: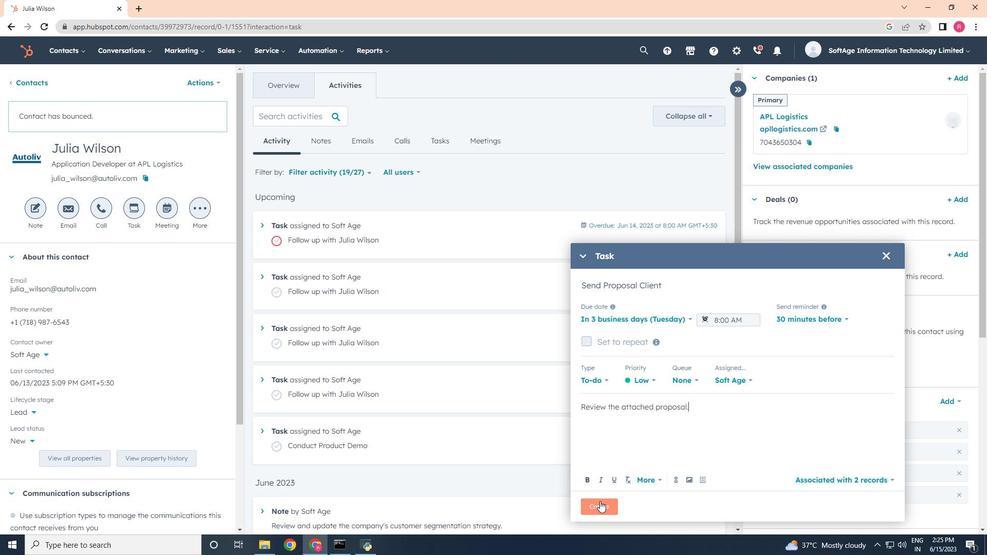 
Action: Mouse pressed left at (600, 503)
Screenshot: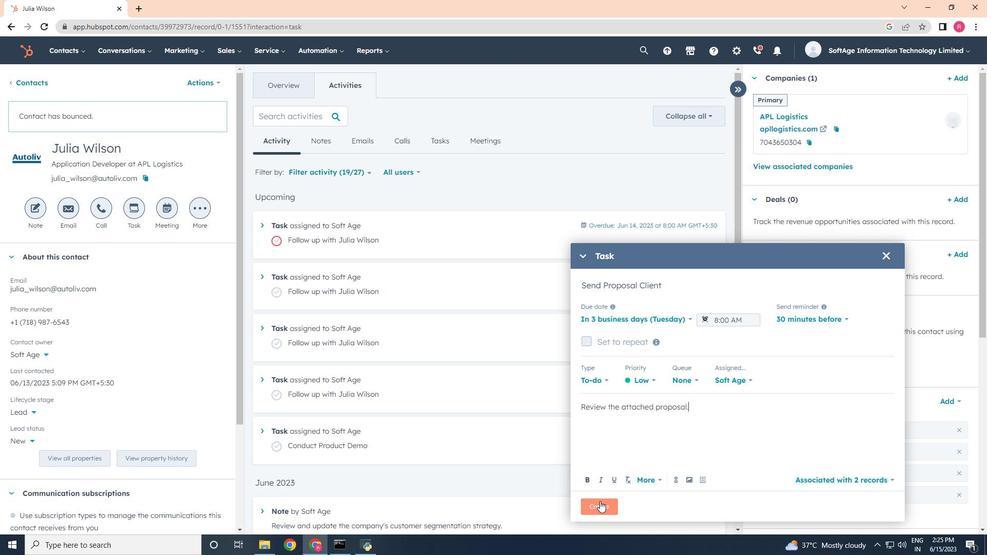 
Action: Mouse moved to (595, 499)
Screenshot: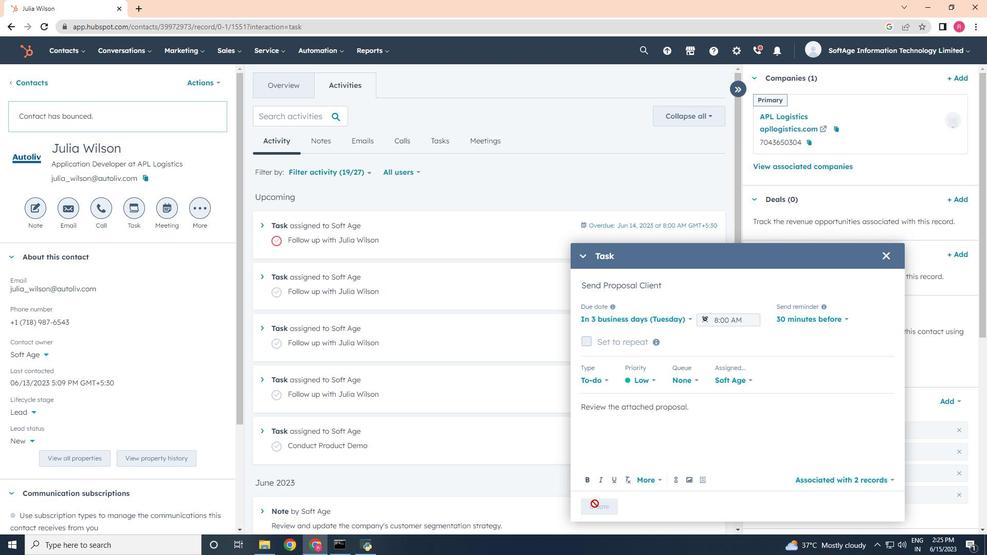 
